 Task: Use the formula "COMBIN" in spreadsheet "Project protfolio".
Action: Mouse moved to (114, 63)
Screenshot: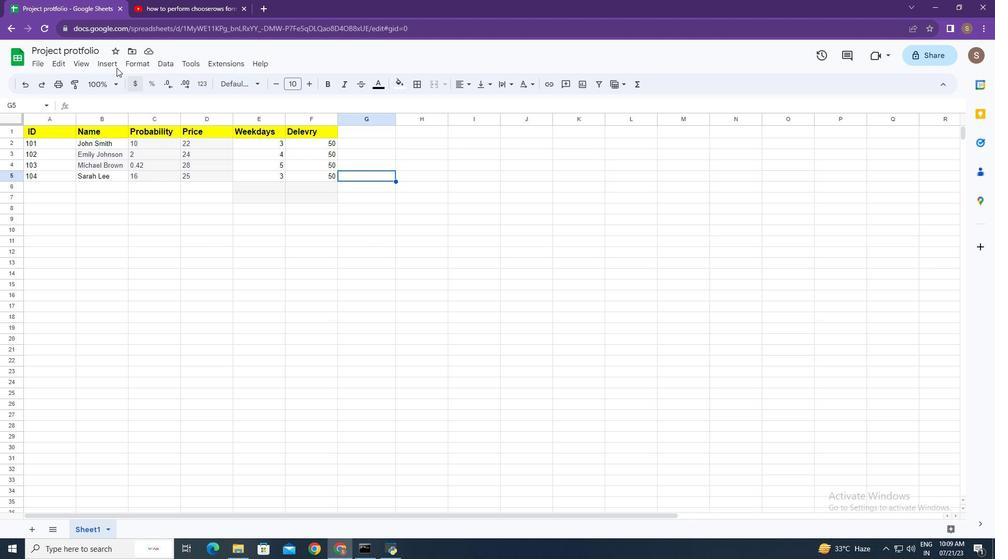 
Action: Mouse pressed left at (114, 63)
Screenshot: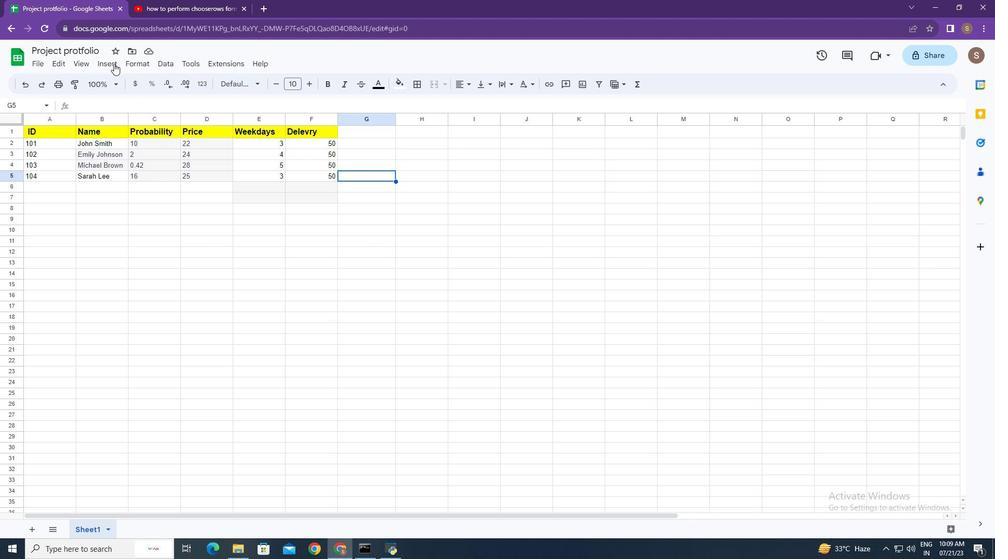 
Action: Mouse moved to (148, 243)
Screenshot: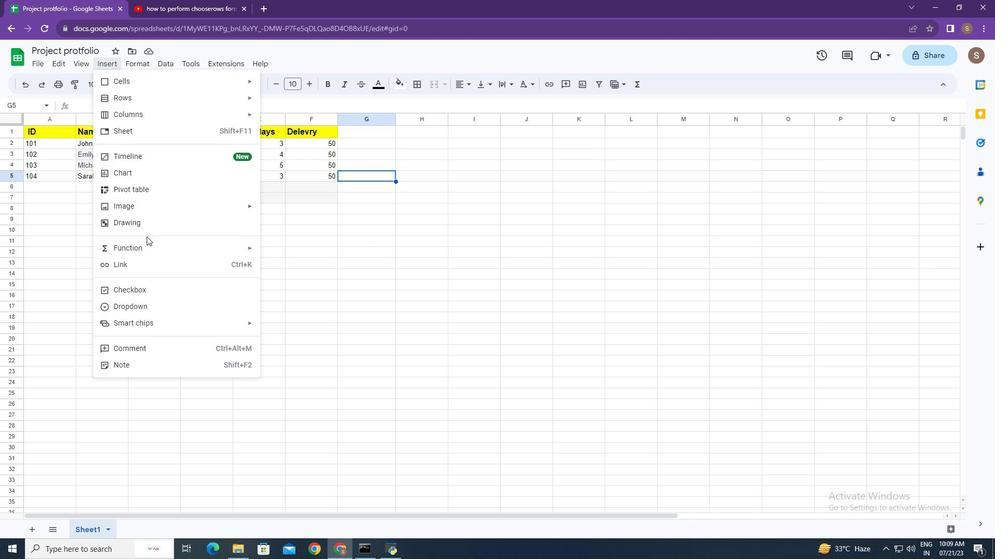 
Action: Mouse pressed left at (148, 243)
Screenshot: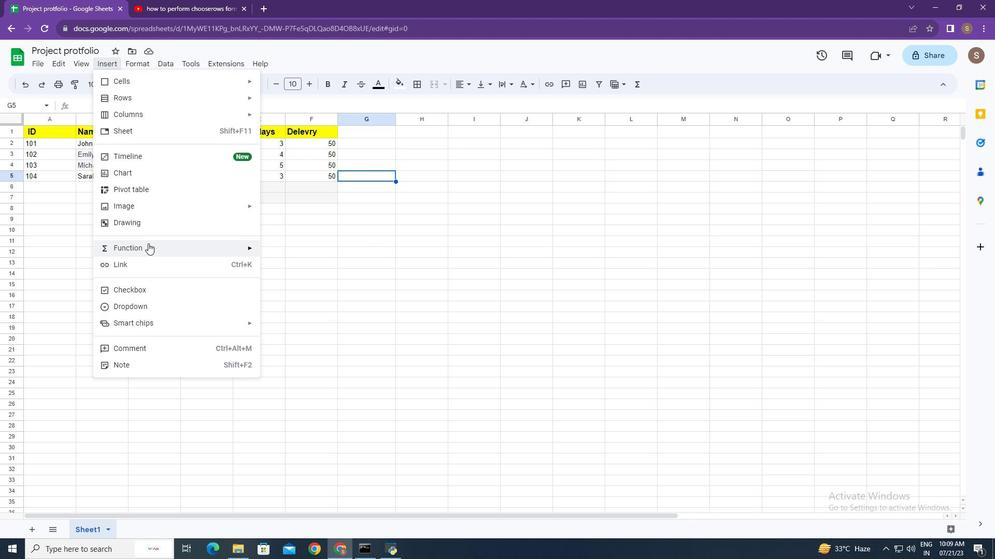 
Action: Mouse moved to (275, 236)
Screenshot: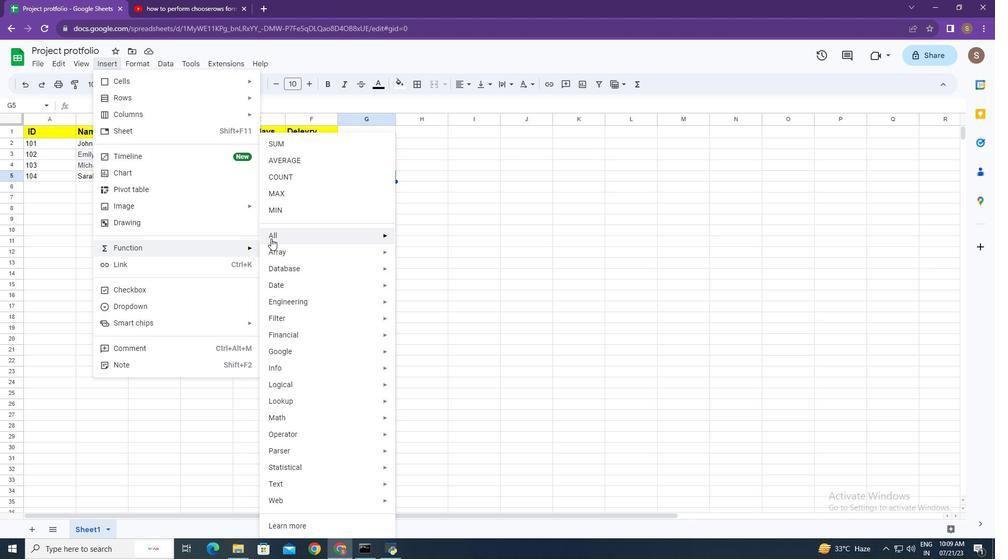 
Action: Mouse pressed left at (275, 236)
Screenshot: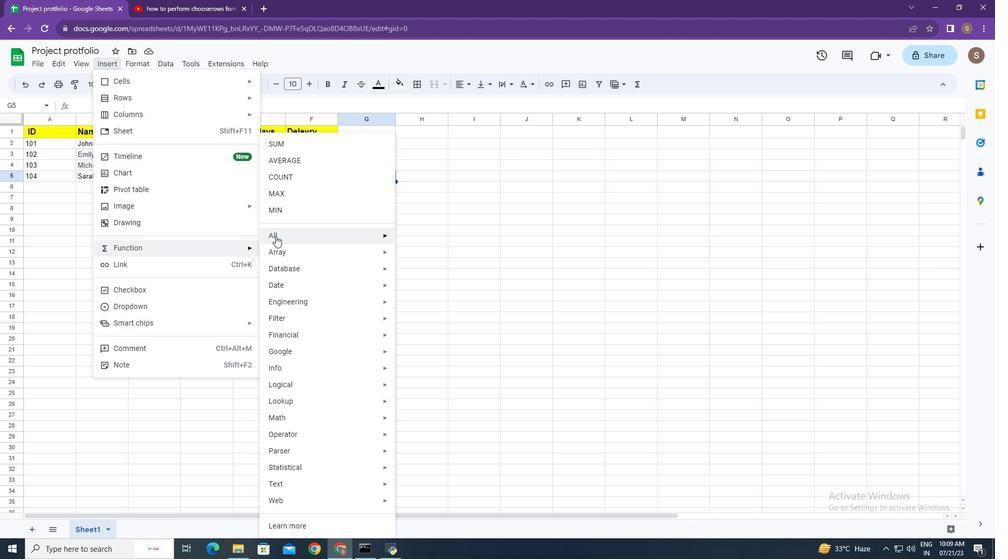 
Action: Mouse moved to (442, 353)
Screenshot: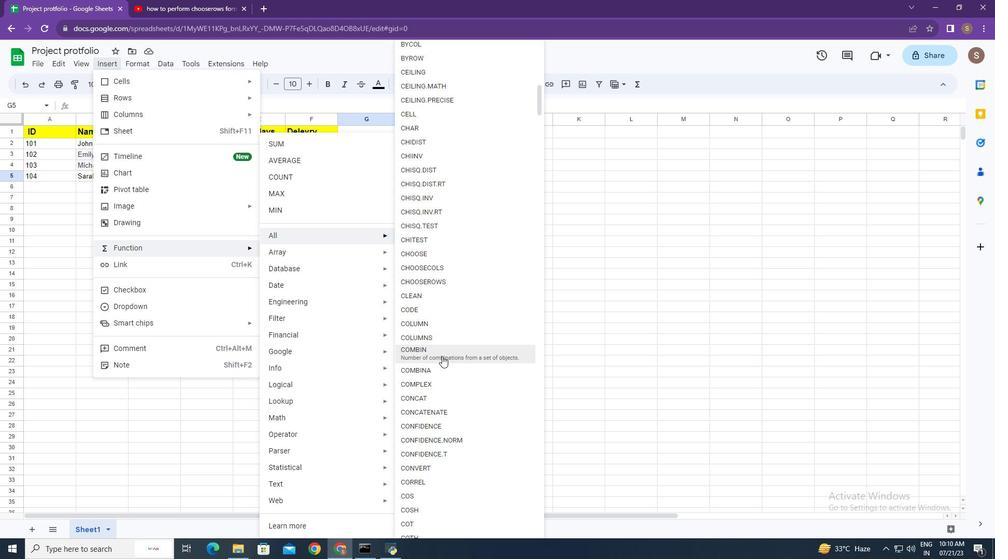 
Action: Mouse pressed left at (442, 353)
Screenshot: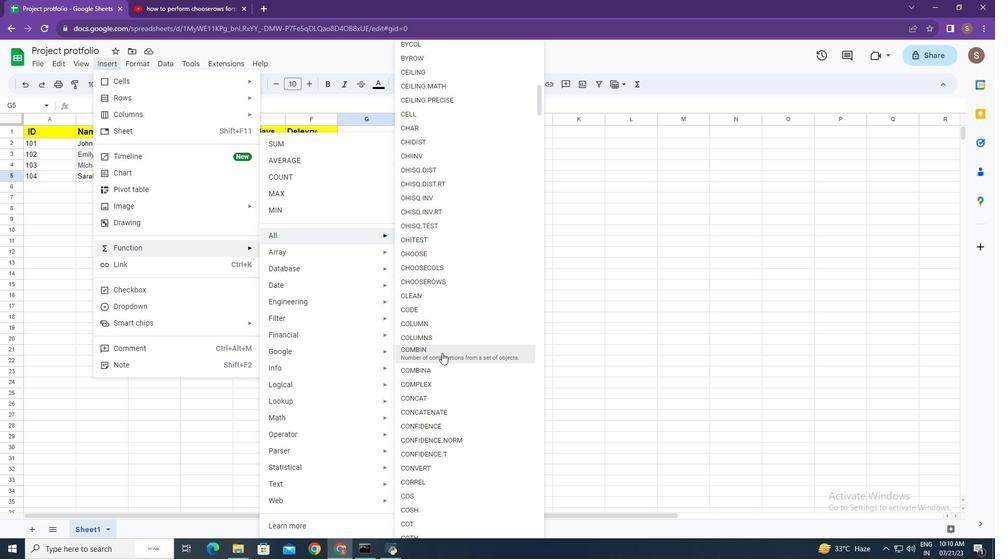 
Action: Mouse moved to (189, 142)
Screenshot: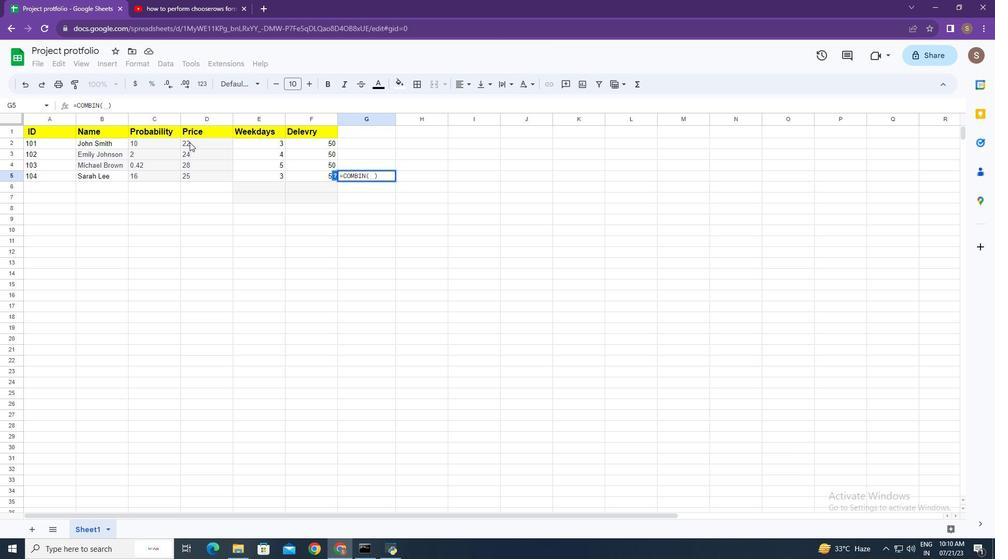 
Action: Mouse pressed left at (189, 142)
Screenshot: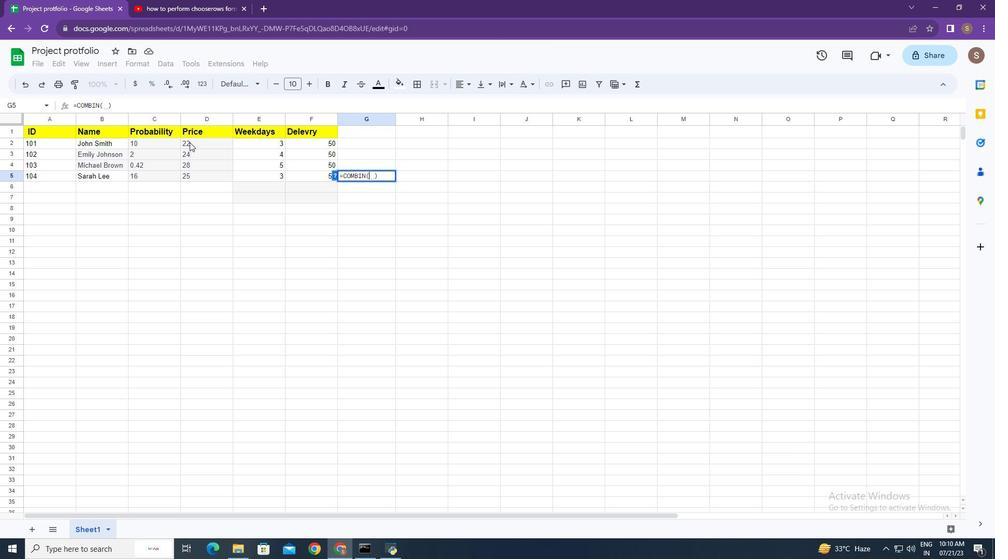 
Action: Mouse moved to (201, 171)
Screenshot: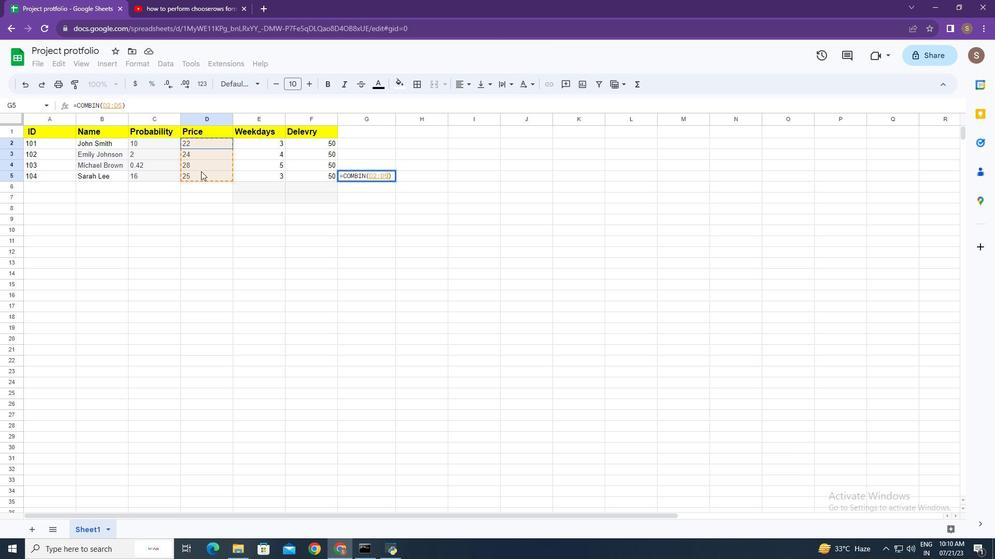
Action: Key pressed <Key.space>,1
Screenshot: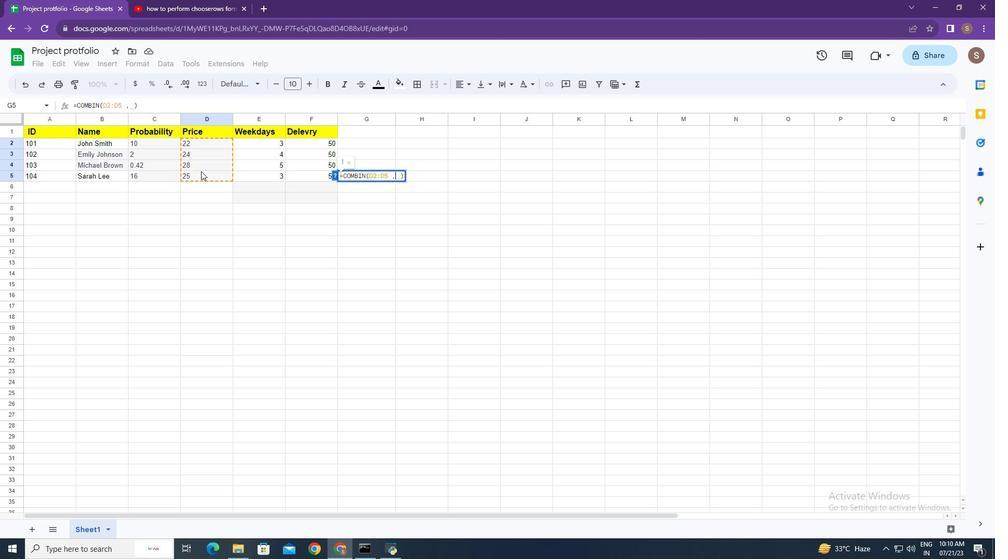 
Action: Mouse moved to (142, 144)
Screenshot: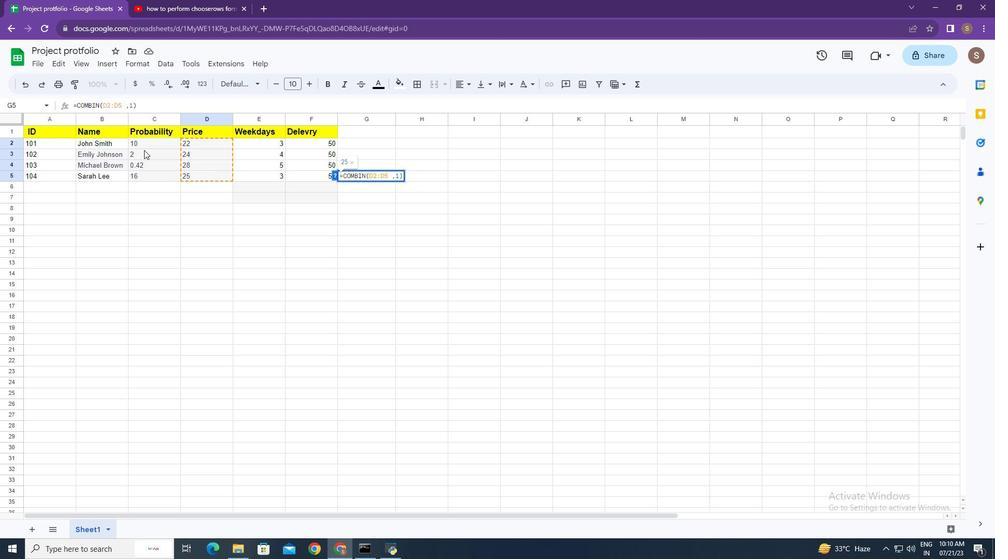 
Action: Key pressed <Key.space>
Screenshot: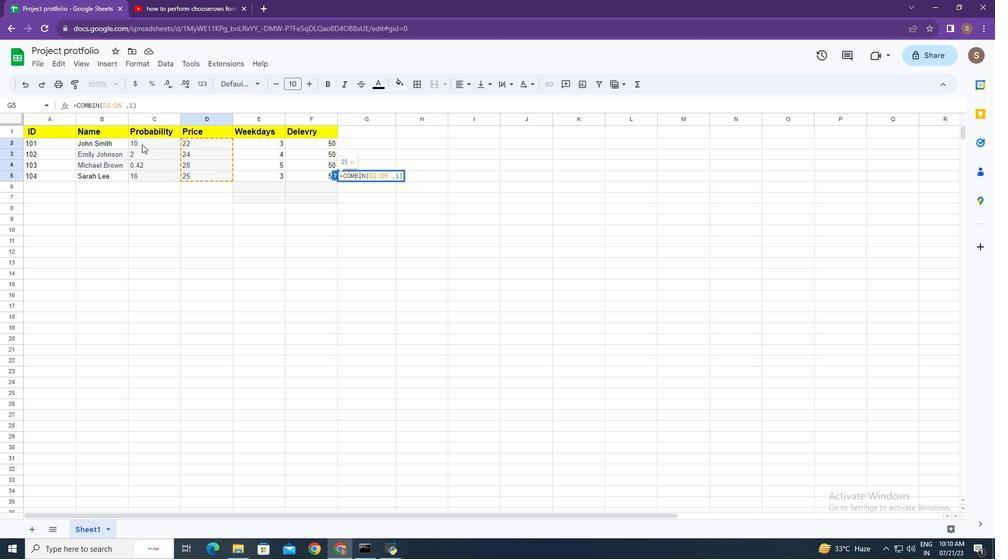 
Action: Mouse moved to (140, 140)
Screenshot: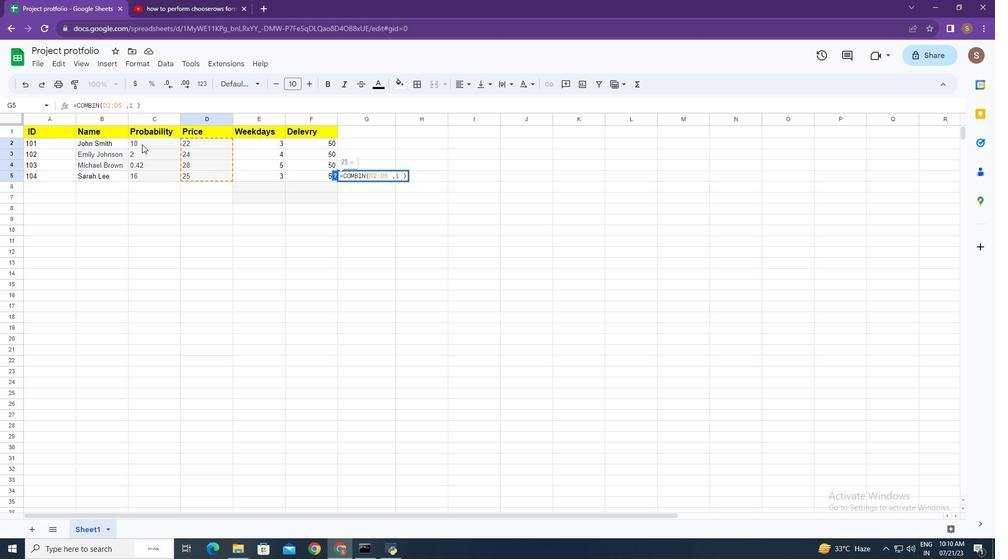 
Action: Mouse pressed left at (140, 140)
Screenshot: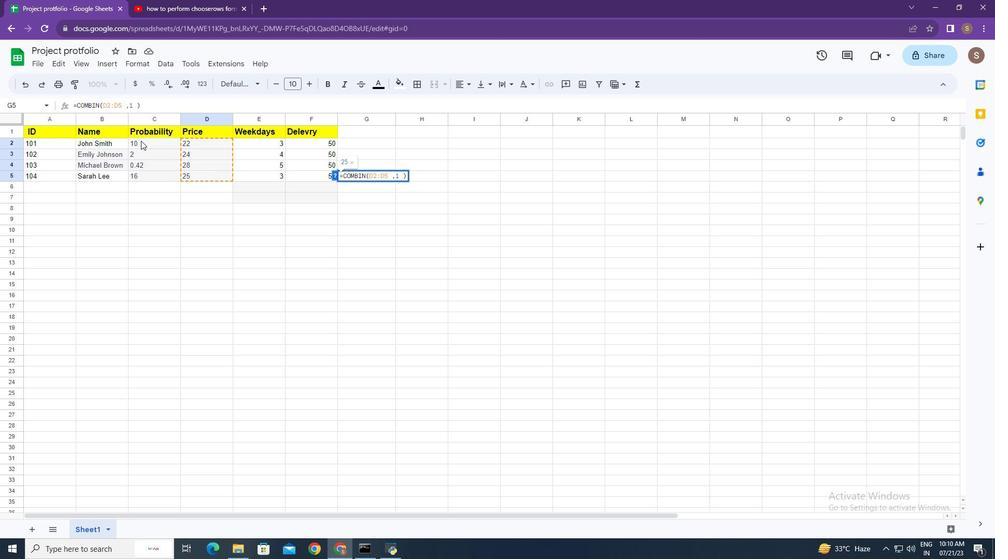 
Action: Mouse moved to (150, 154)
Screenshot: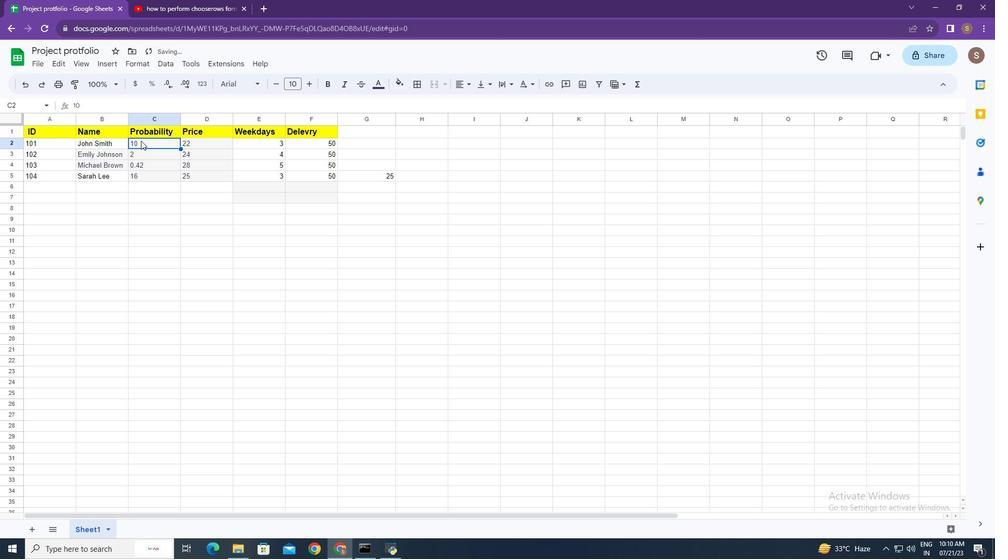 
